 Task: Use Windy City Short Effect in this video Movie B.mp4
Action: Mouse moved to (340, 134)
Screenshot: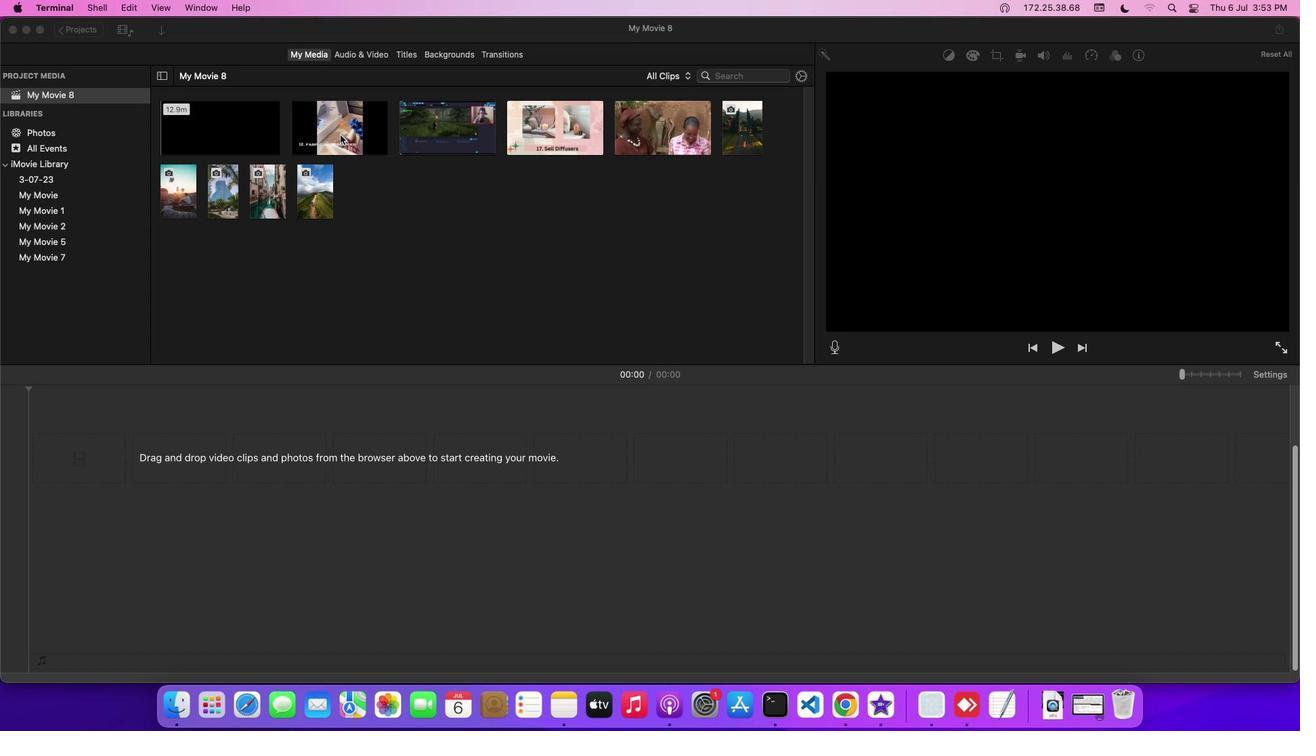 
Action: Mouse pressed left at (340, 134)
Screenshot: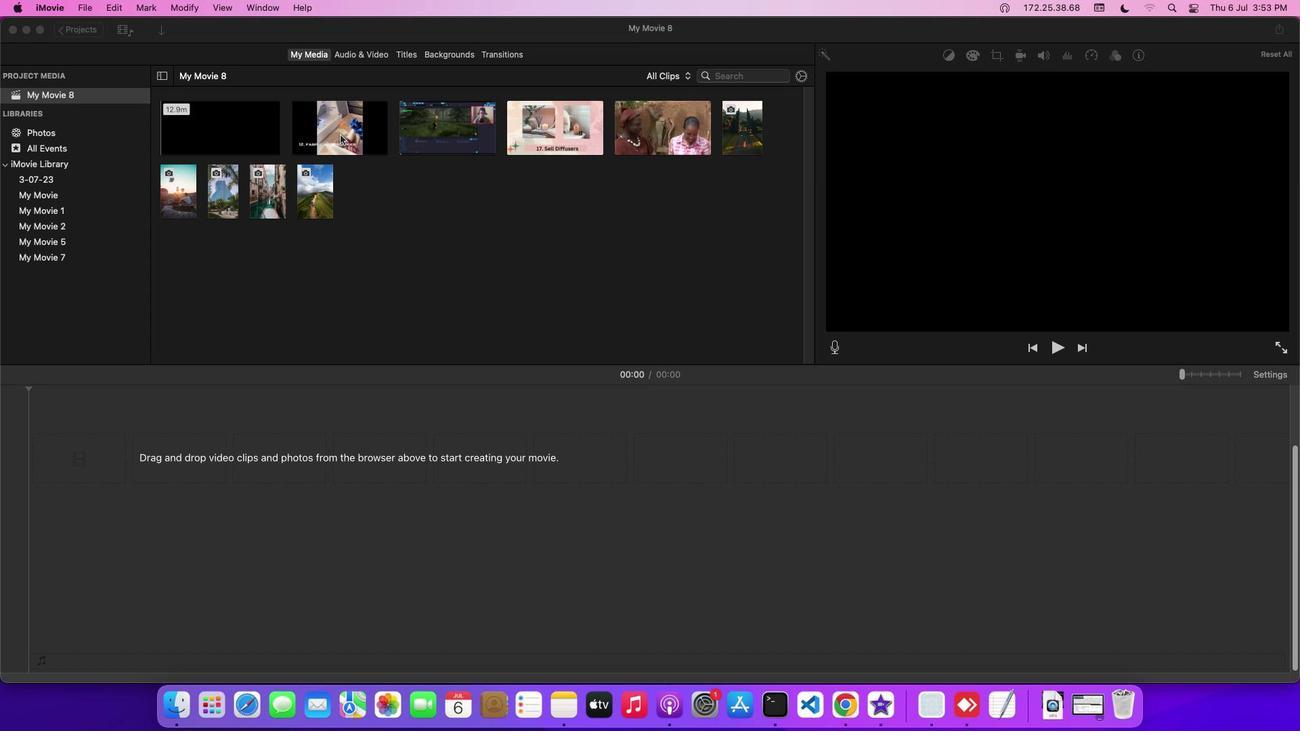 
Action: Mouse moved to (352, 49)
Screenshot: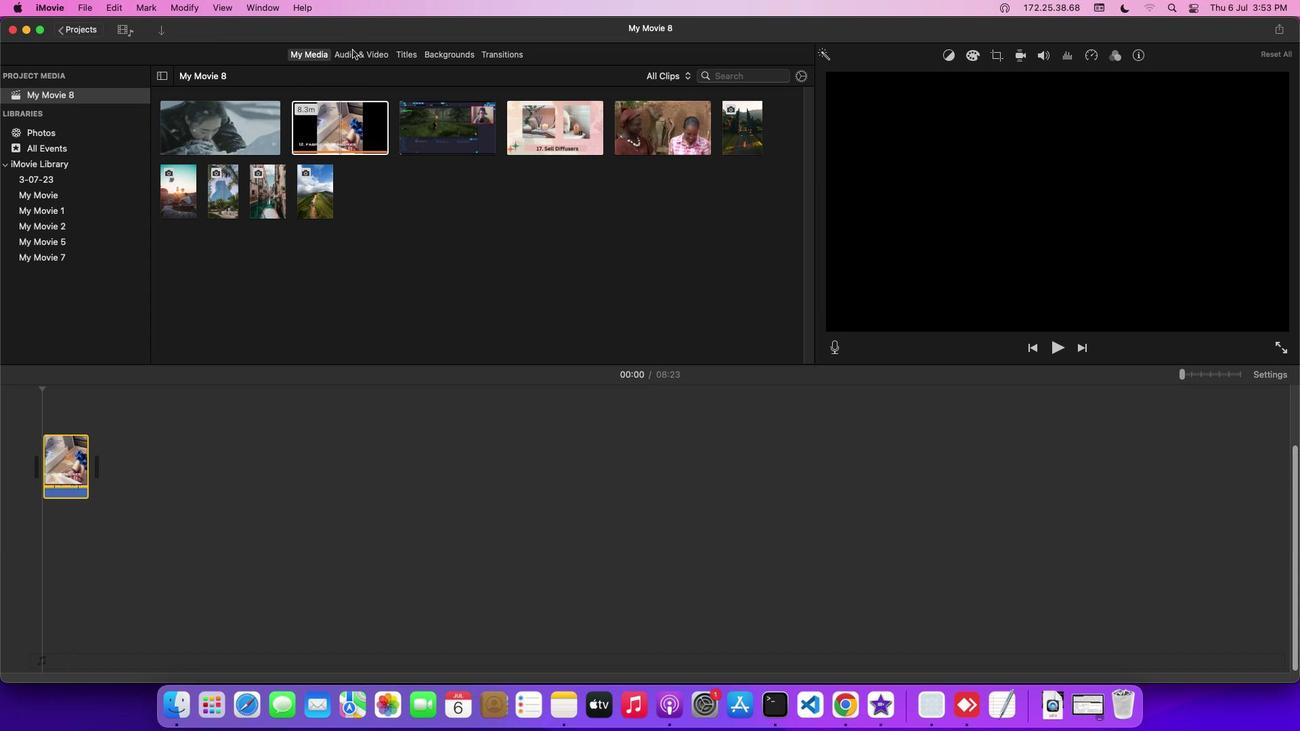 
Action: Mouse pressed left at (352, 49)
Screenshot: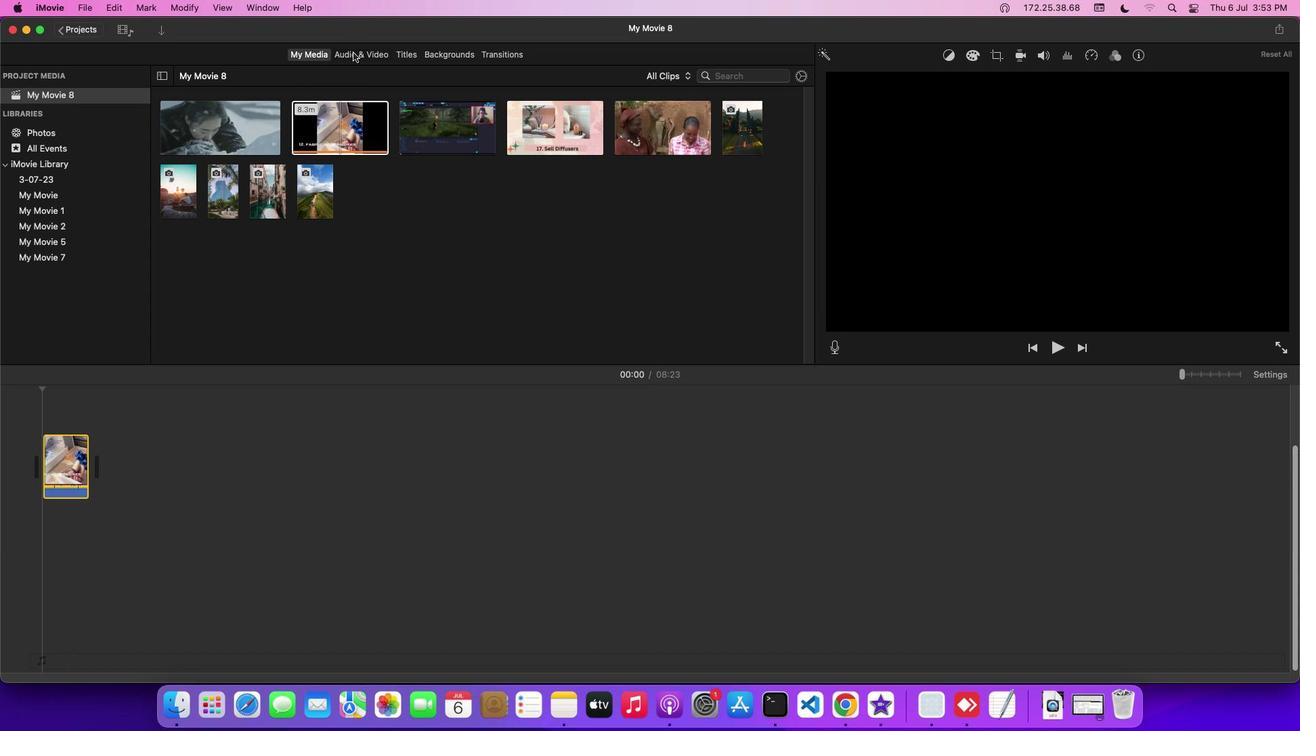 
Action: Mouse moved to (110, 129)
Screenshot: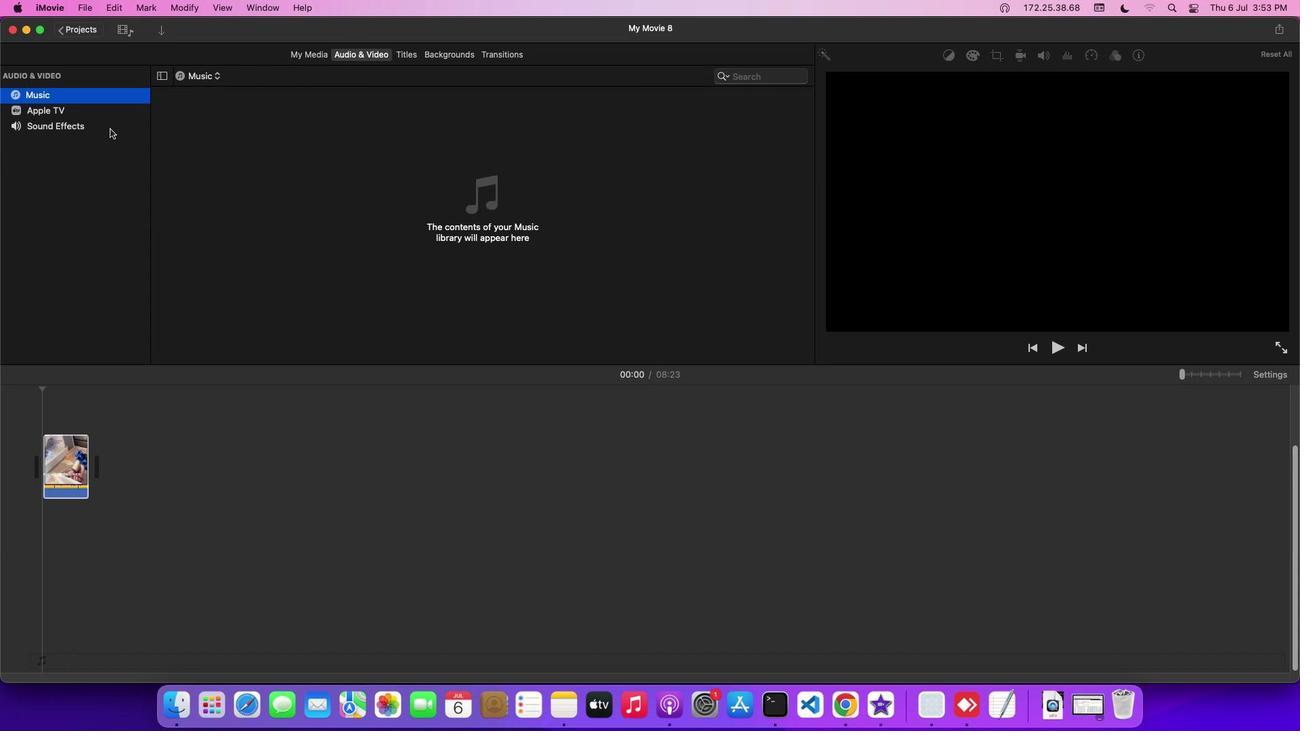 
Action: Mouse pressed left at (110, 129)
Screenshot: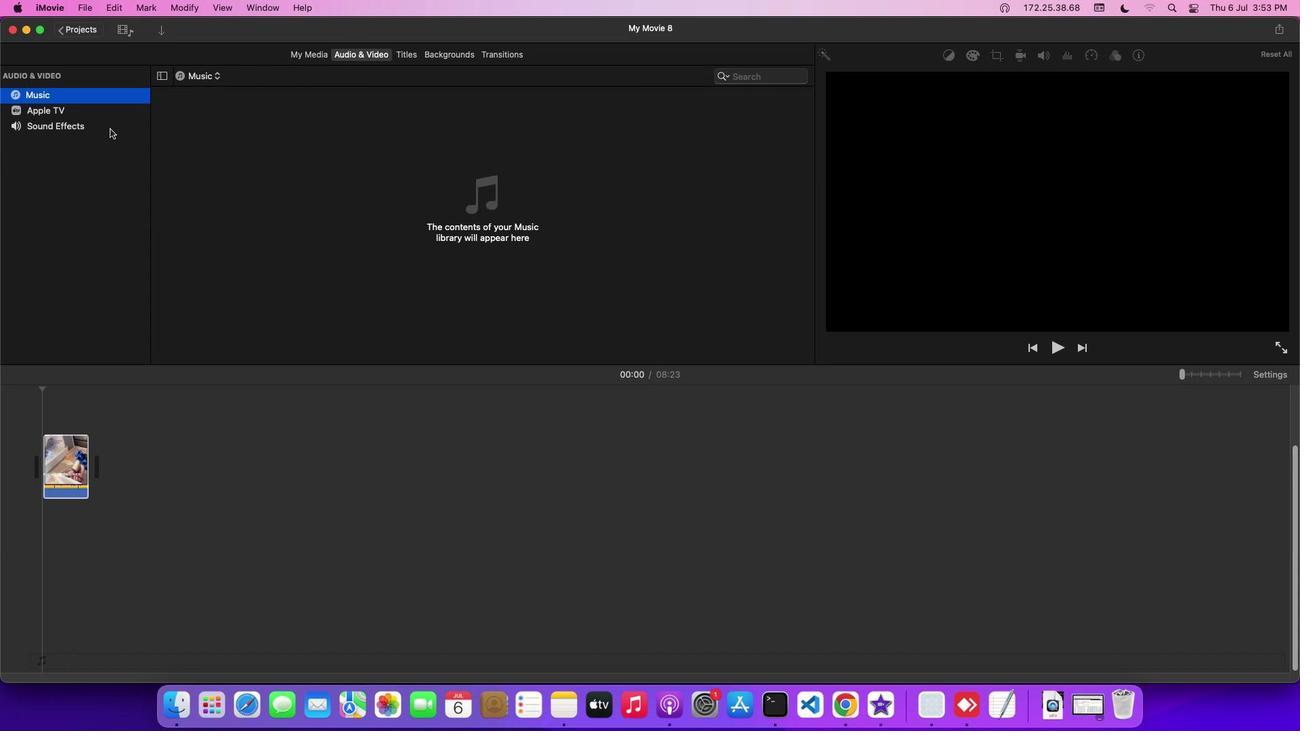 
Action: Mouse moved to (236, 311)
Screenshot: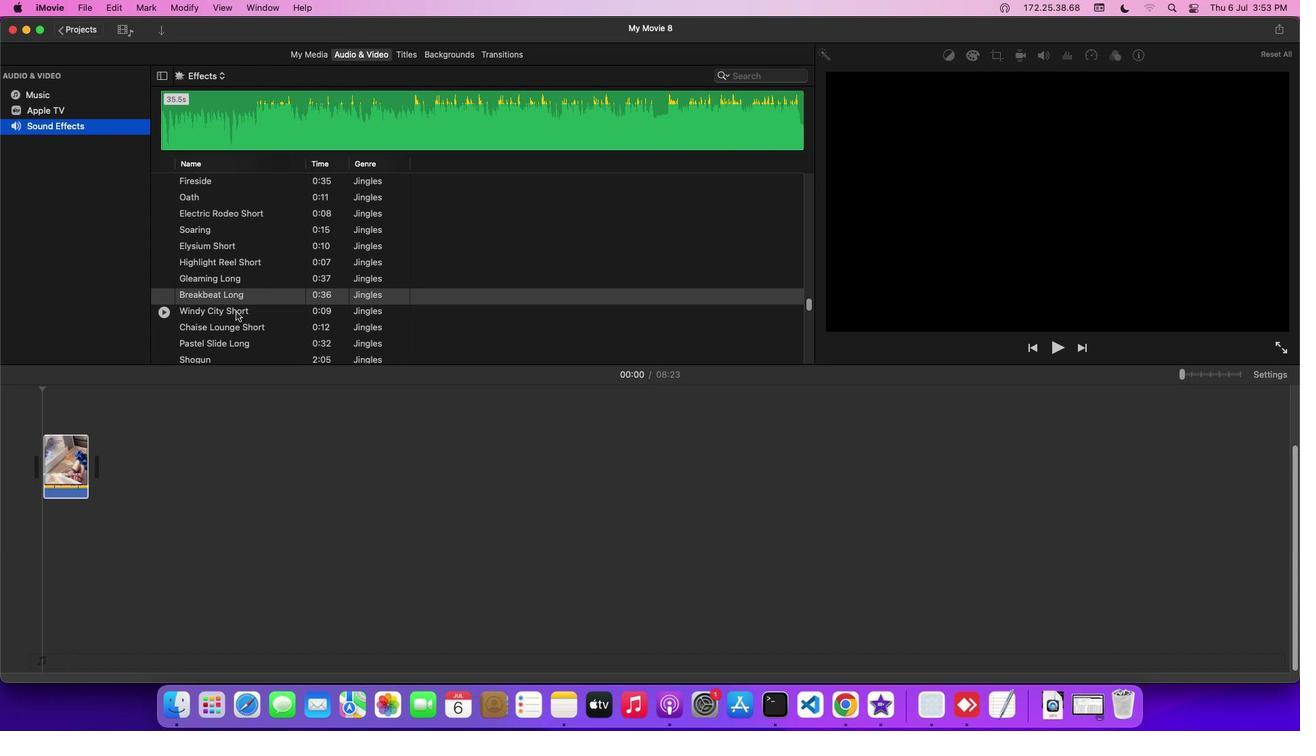 
Action: Mouse pressed left at (236, 311)
Screenshot: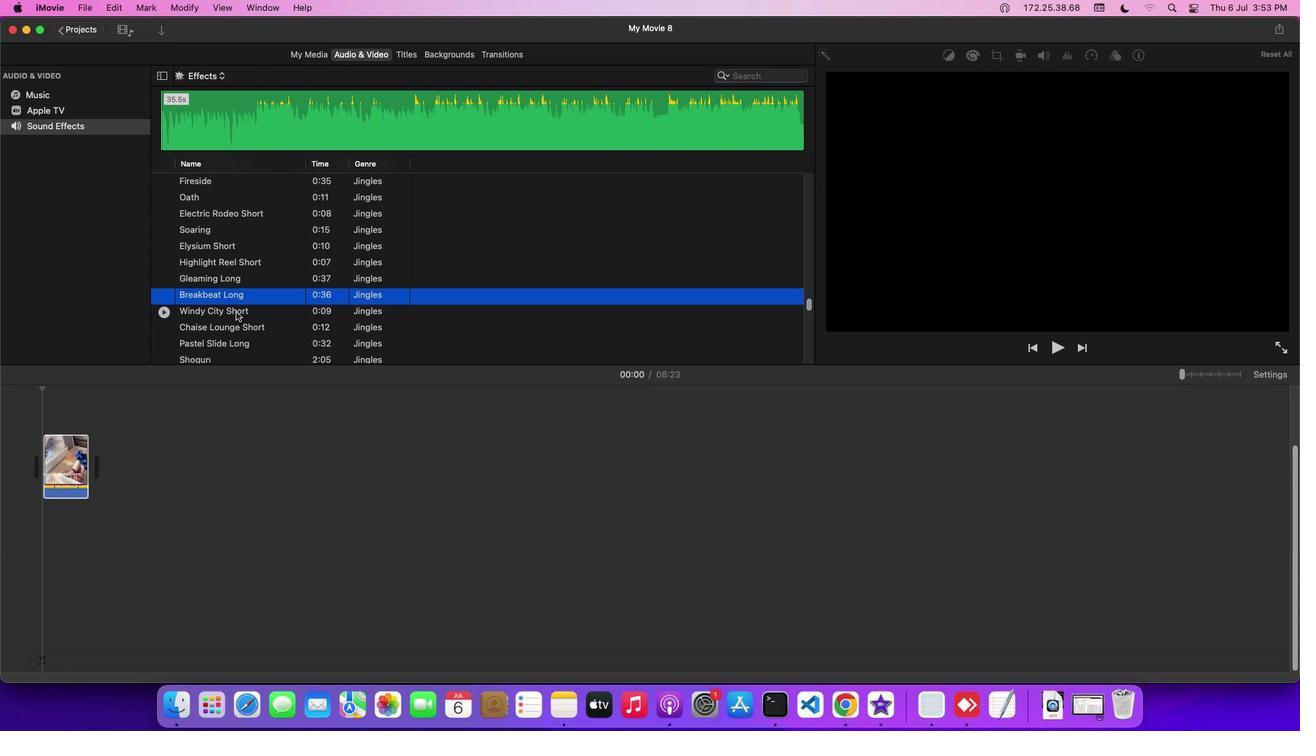 
Action: Mouse pressed left at (236, 311)
Screenshot: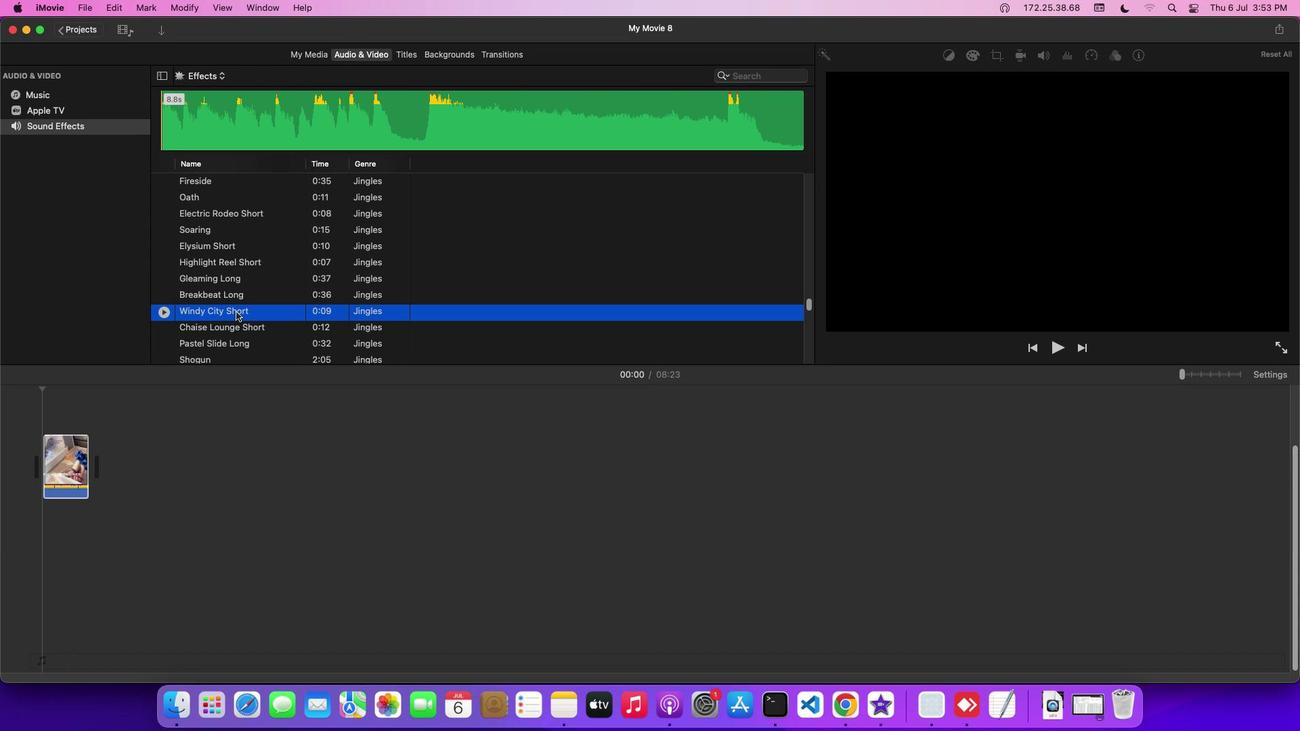 
Action: Mouse moved to (377, 455)
Screenshot: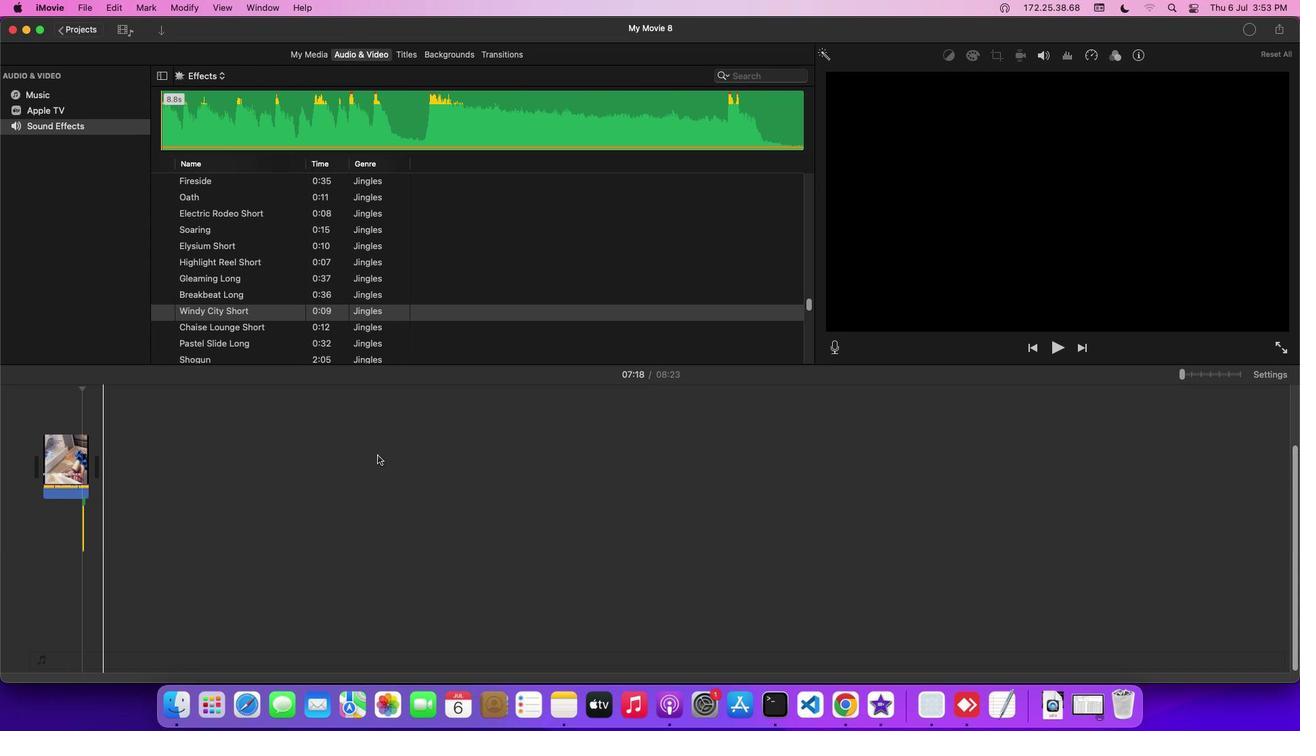 
